 Task: Add Crooked Creek Garlic & Herb Goat Cheese to the cart.
Action: Mouse pressed left at (25, 98)
Screenshot: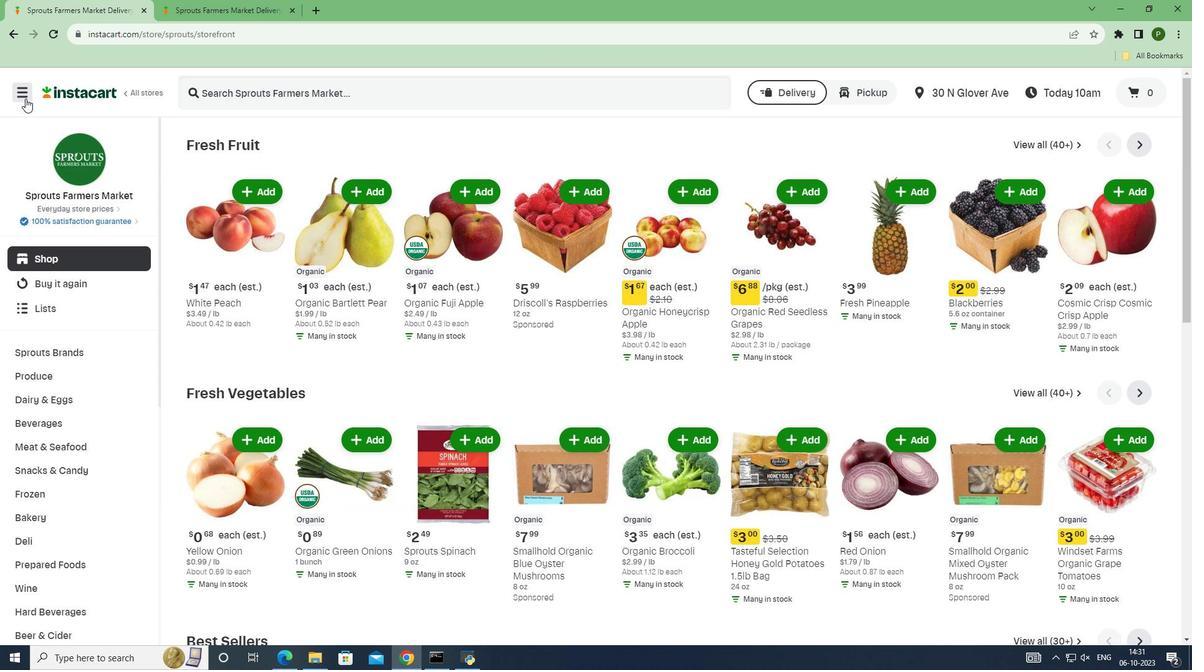 
Action: Mouse moved to (72, 319)
Screenshot: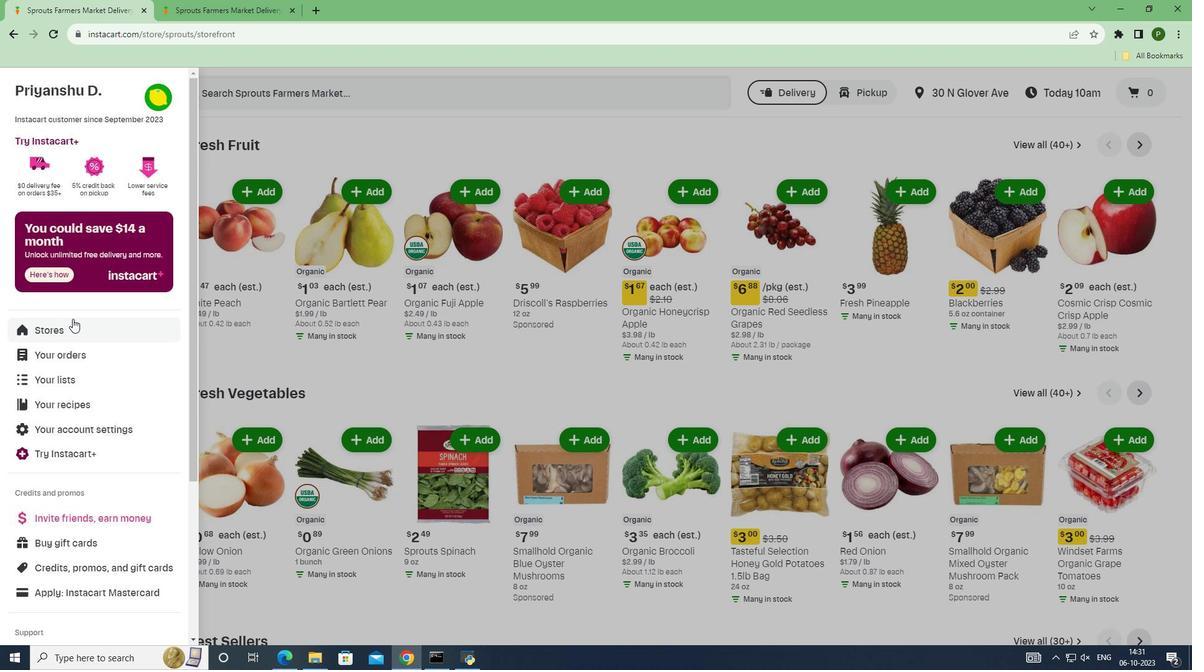 
Action: Mouse pressed left at (72, 319)
Screenshot: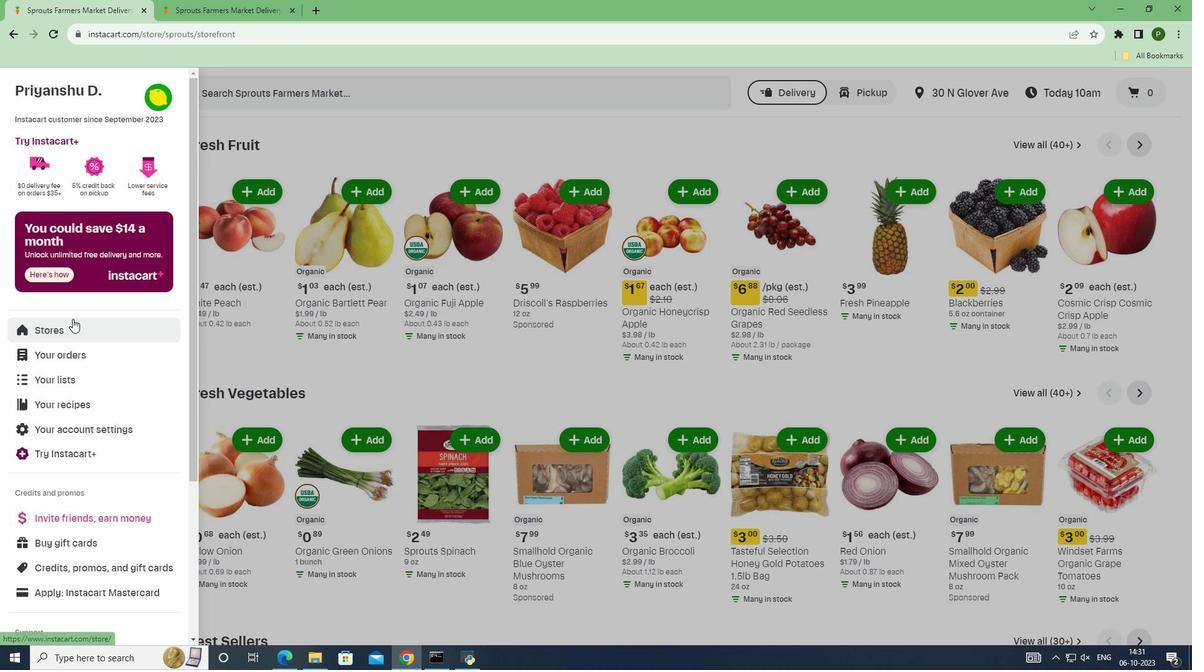 
Action: Mouse moved to (283, 129)
Screenshot: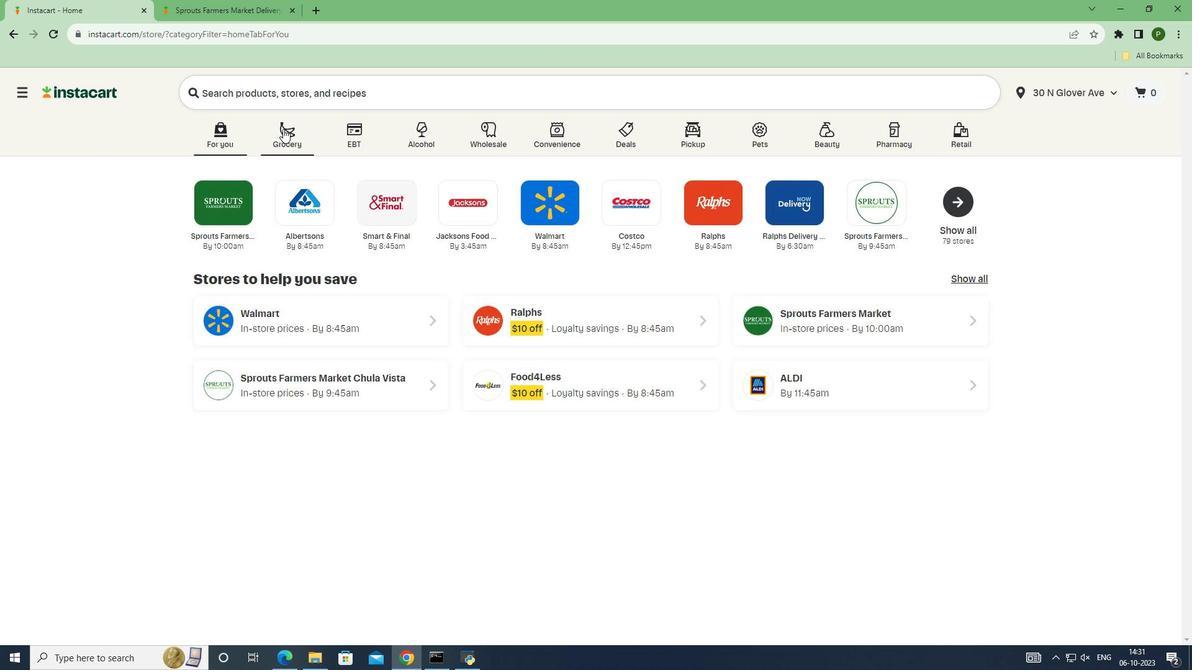 
Action: Mouse pressed left at (283, 129)
Screenshot: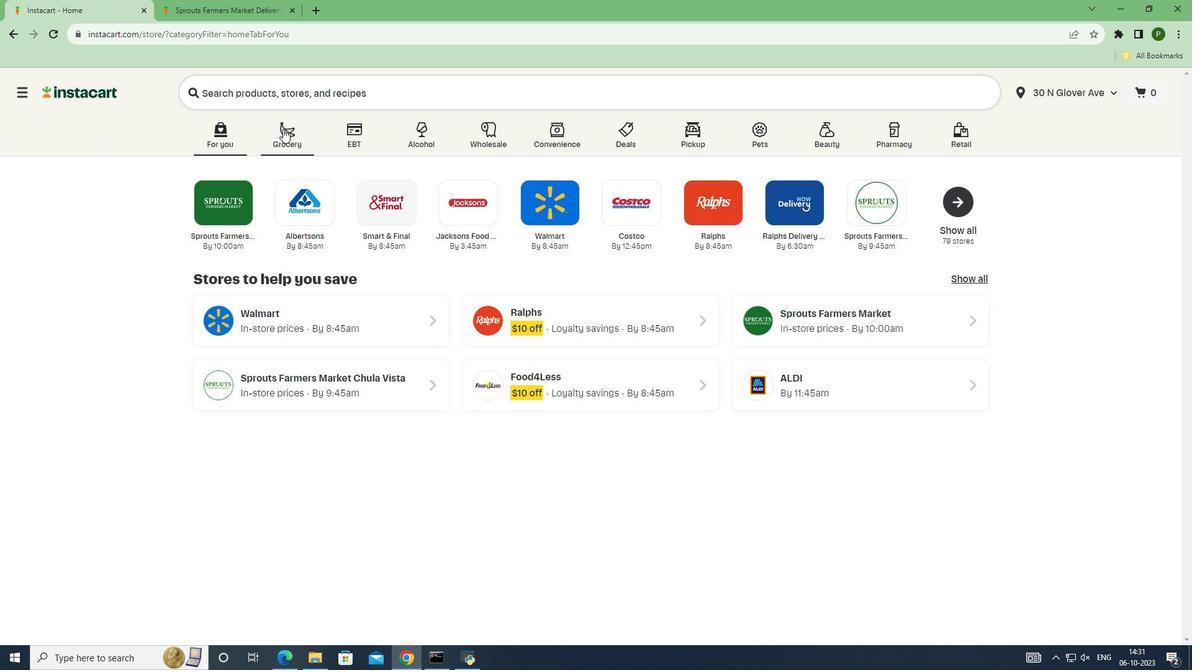 
Action: Mouse moved to (791, 285)
Screenshot: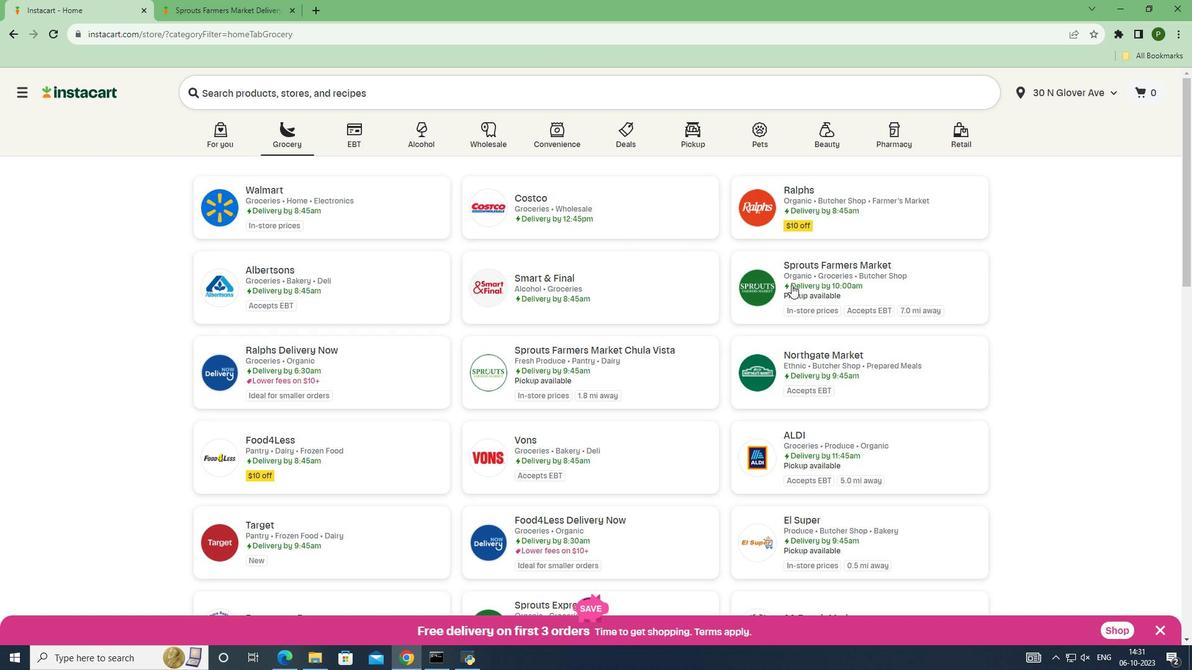 
Action: Mouse pressed left at (791, 285)
Screenshot: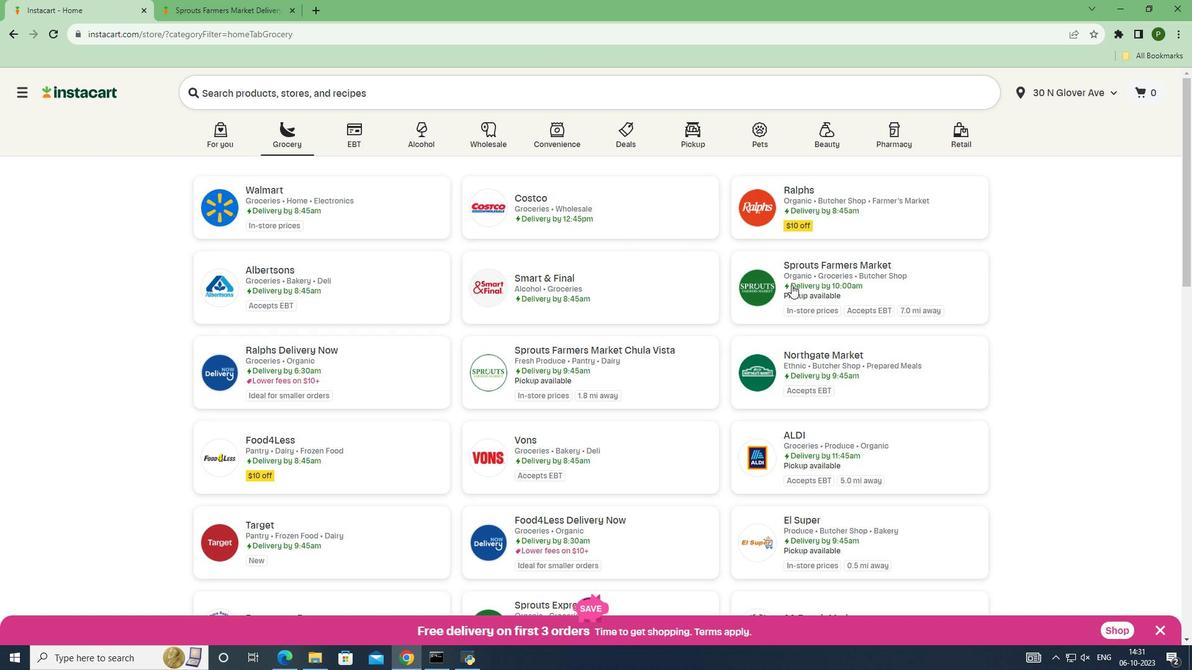
Action: Mouse moved to (75, 396)
Screenshot: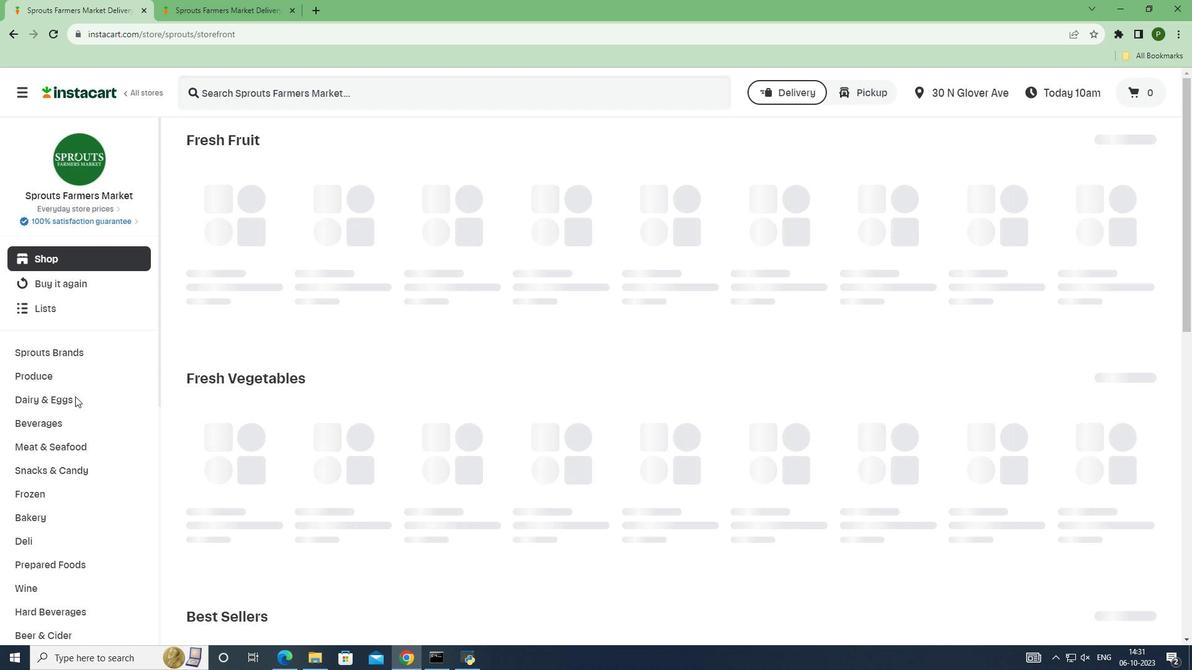 
Action: Mouse pressed left at (75, 396)
Screenshot: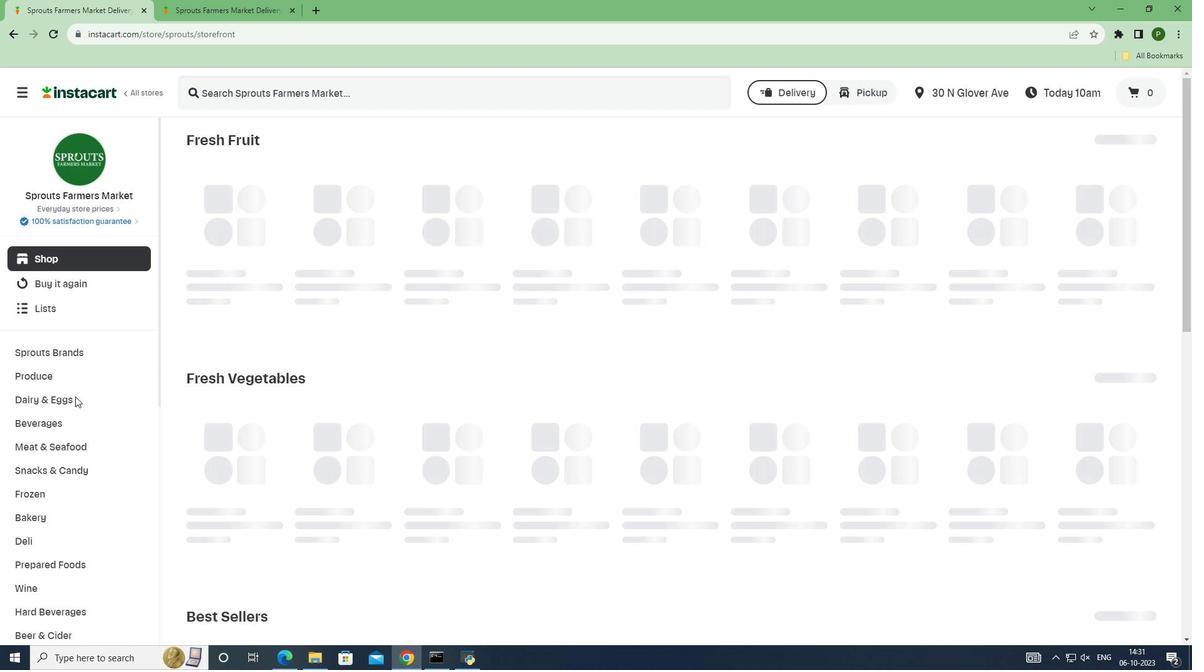 
Action: Mouse moved to (74, 398)
Screenshot: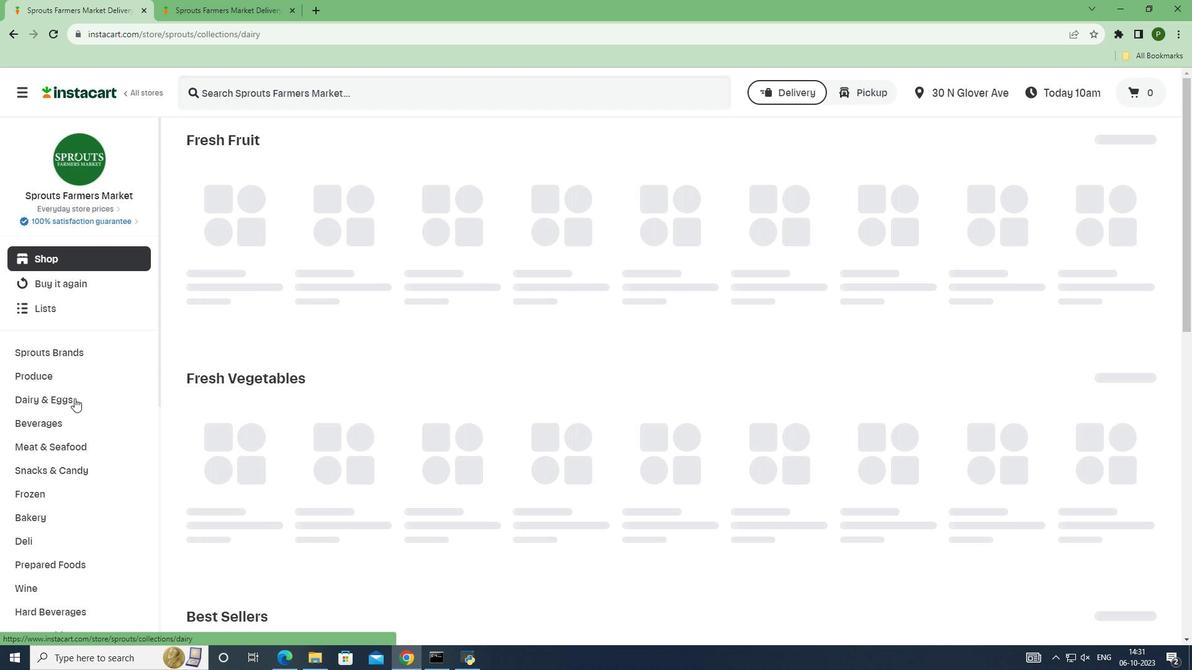 
Action: Mouse pressed left at (74, 398)
Screenshot: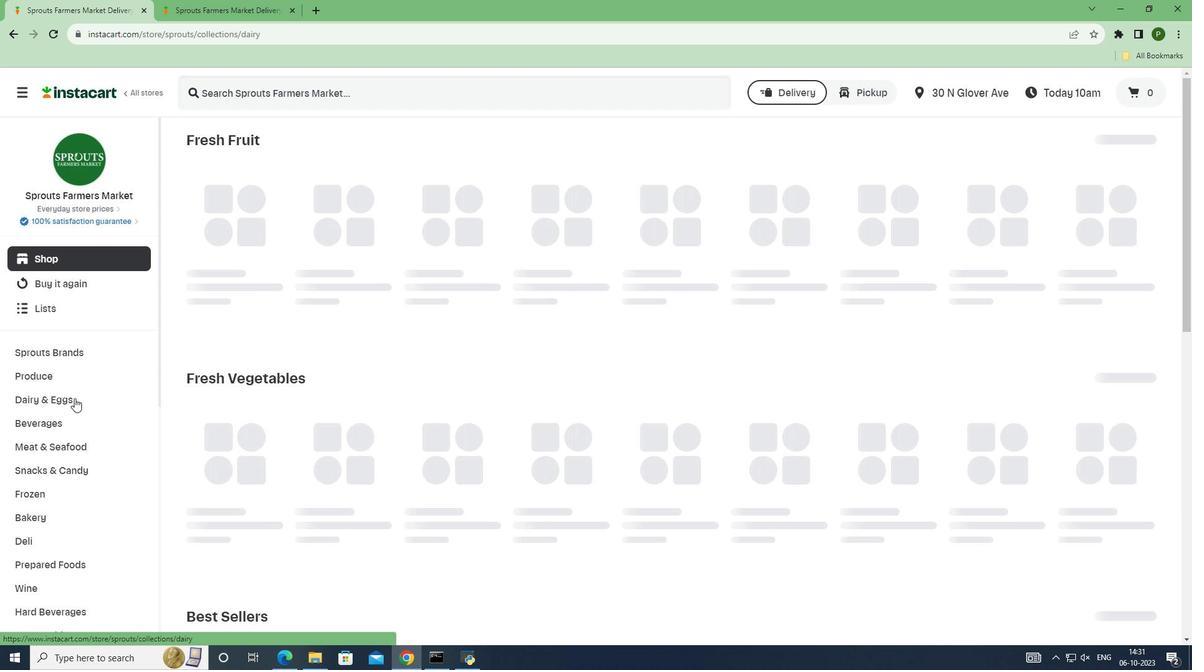 
Action: Mouse moved to (67, 442)
Screenshot: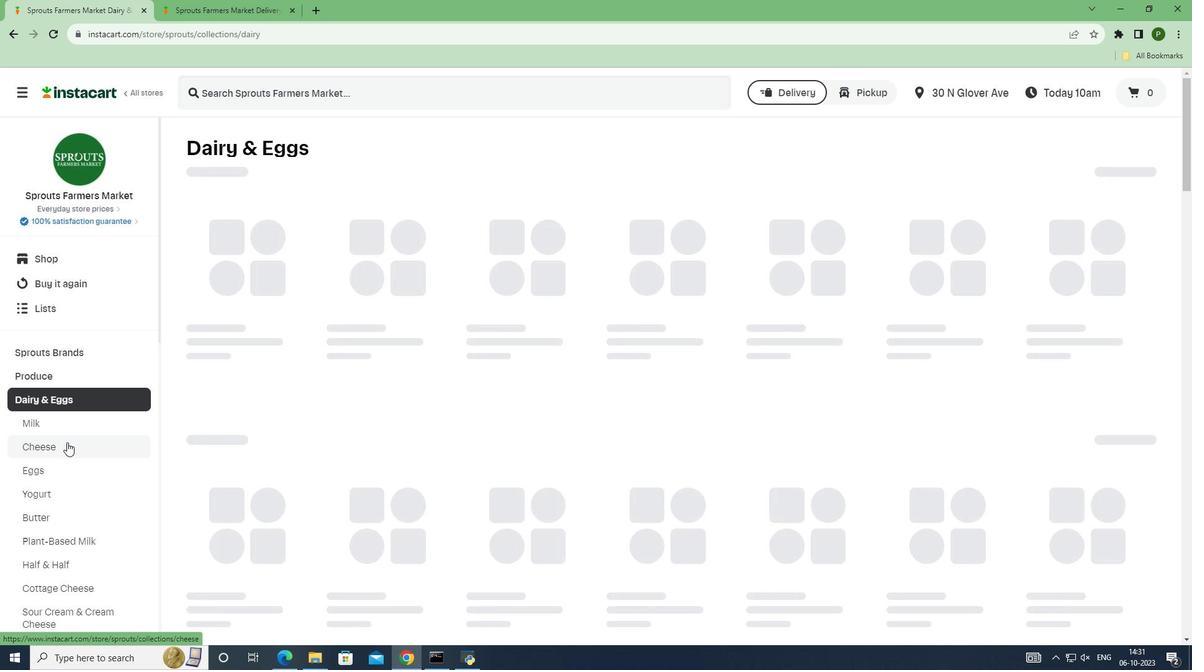 
Action: Mouse pressed left at (67, 442)
Screenshot: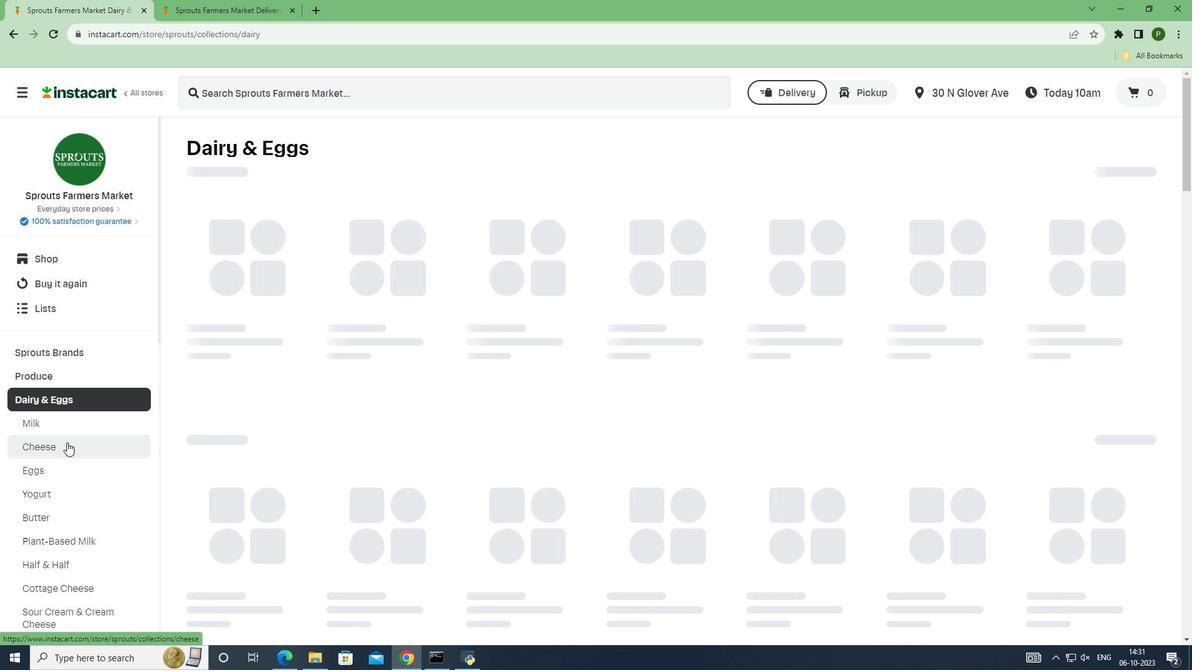 
Action: Mouse moved to (276, 85)
Screenshot: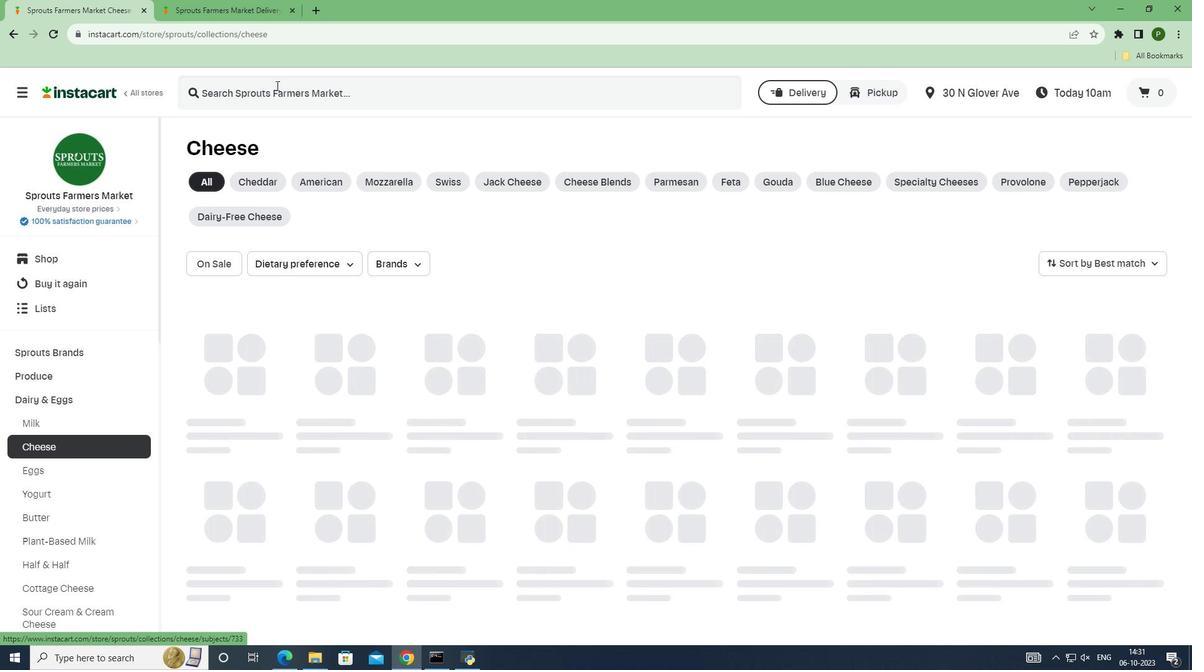 
Action: Mouse pressed left at (276, 85)
Screenshot: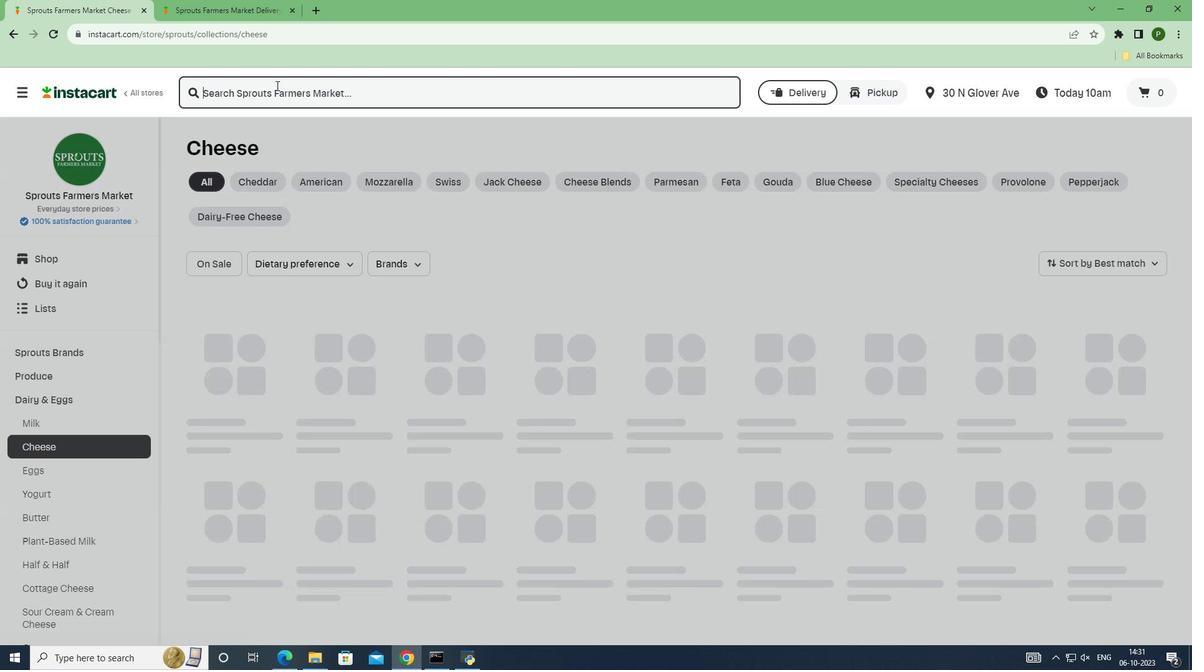
Action: Key pressed <Key.caps_lock>C<Key.caps_lock>rooked<Key.space><Key.caps_lock>C<Key.caps_lock>reek<Key.space><Key.caps_lock>G<Key.caps_lock>arlic<Key.space><Key.shift>&<Key.space><Key.caps_lock>H<Key.caps_lock>erb<Key.space><Key.caps_lock>G<Key.caps_lock>oat<Key.space><Key.caps_lock>C<Key.caps_lock>heese<Key.space><Key.enter>
Screenshot: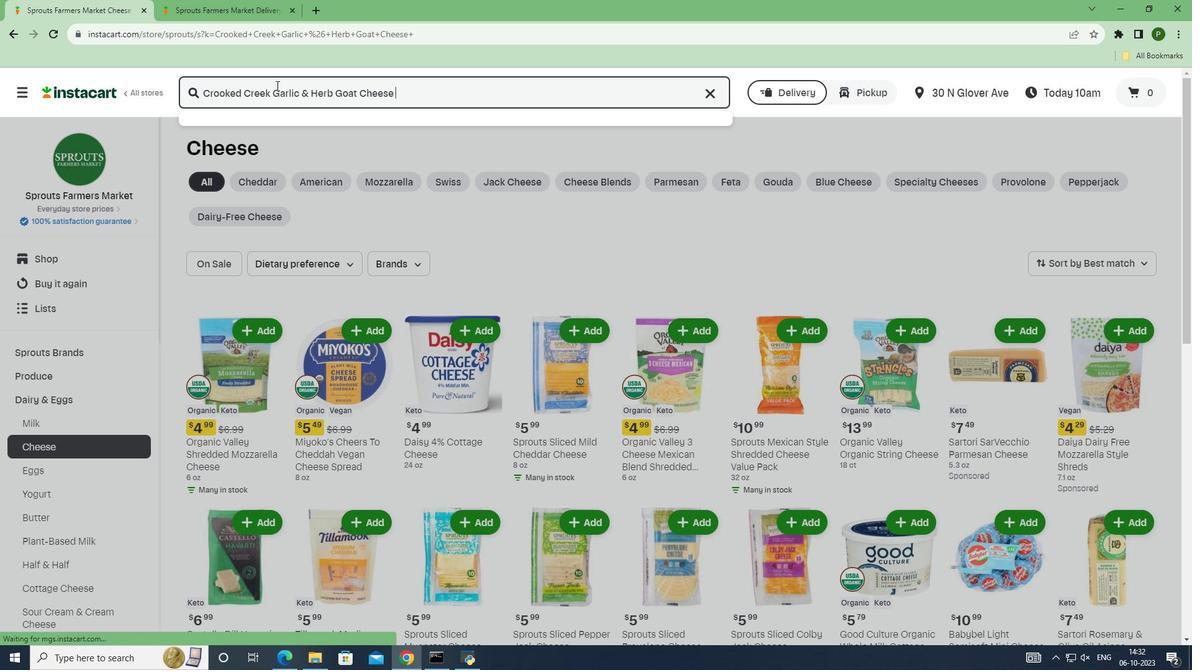 
Action: Mouse moved to (368, 224)
Screenshot: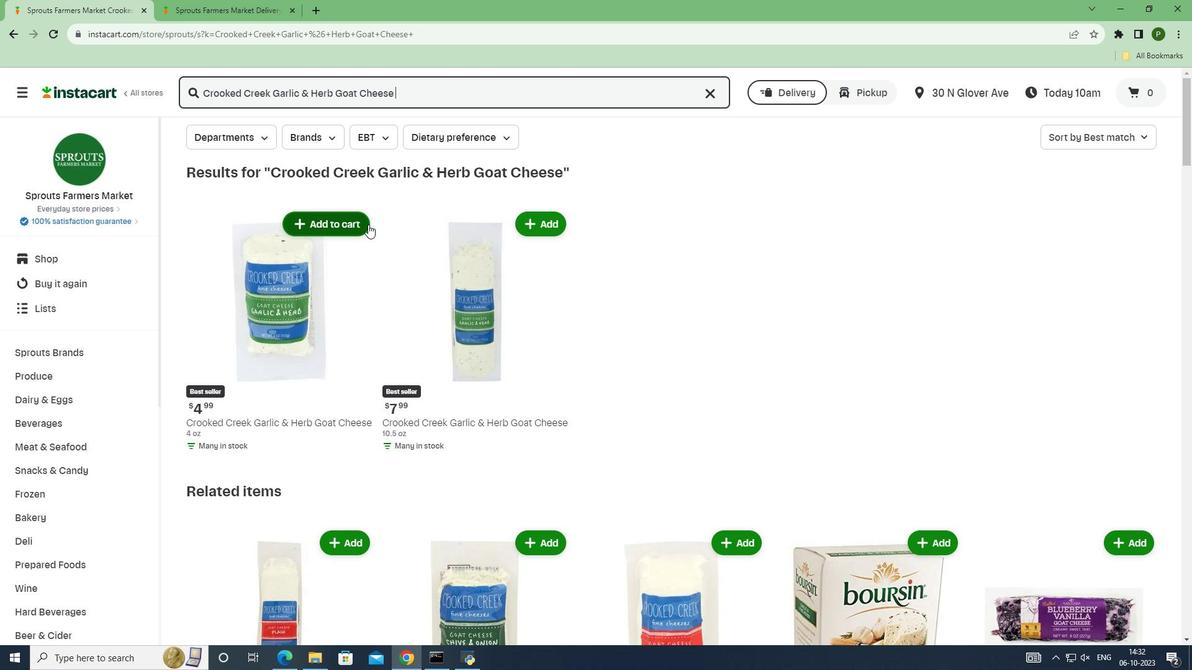 
Action: Mouse pressed left at (368, 224)
Screenshot: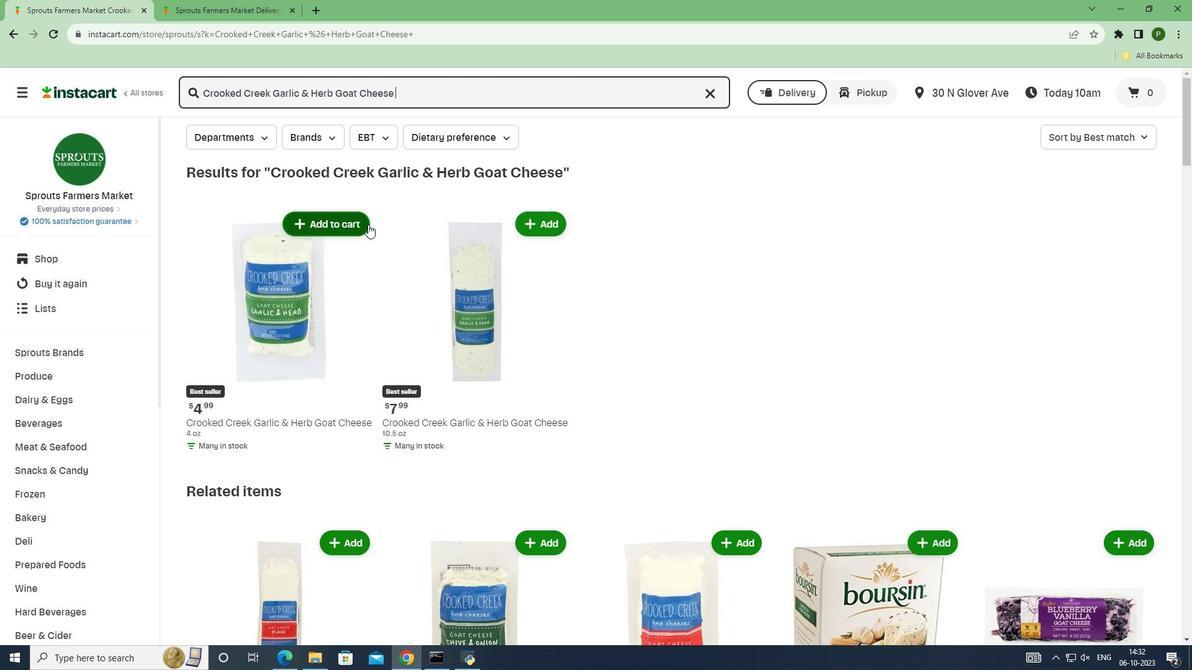 
Action: Mouse moved to (402, 278)
Screenshot: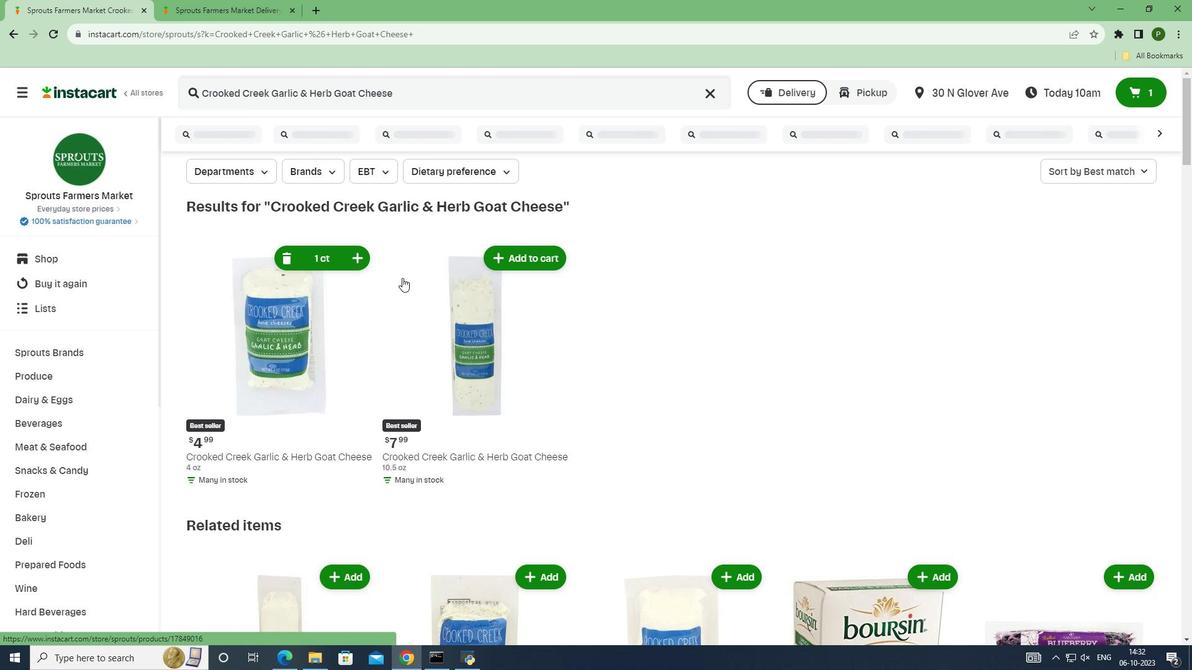 
